 Task: Look for trending repositories with C++ language.
Action: Mouse moved to (155, 95)
Screenshot: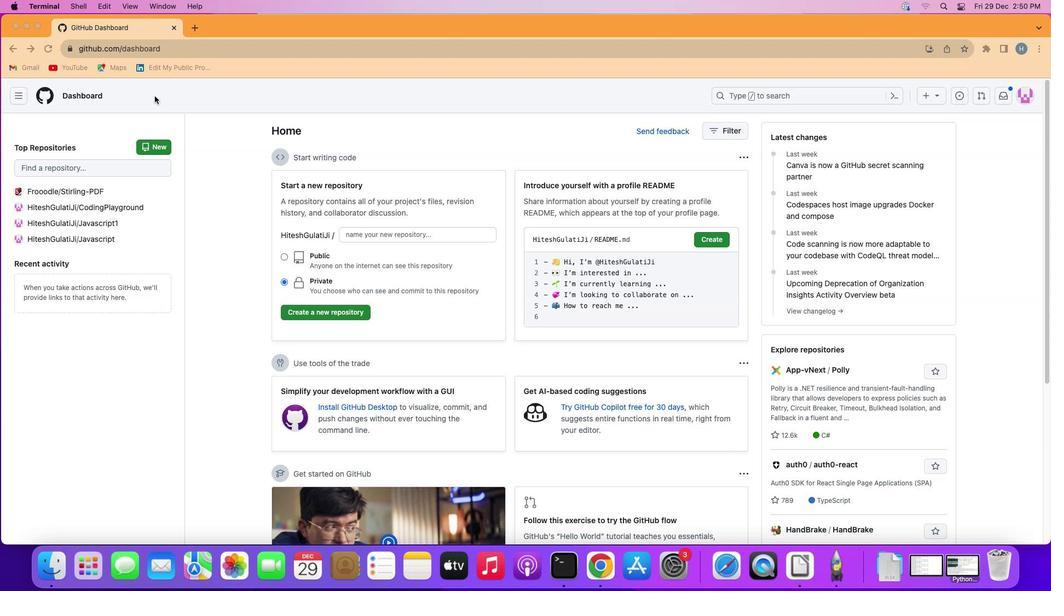 
Action: Mouse pressed left at (155, 95)
Screenshot: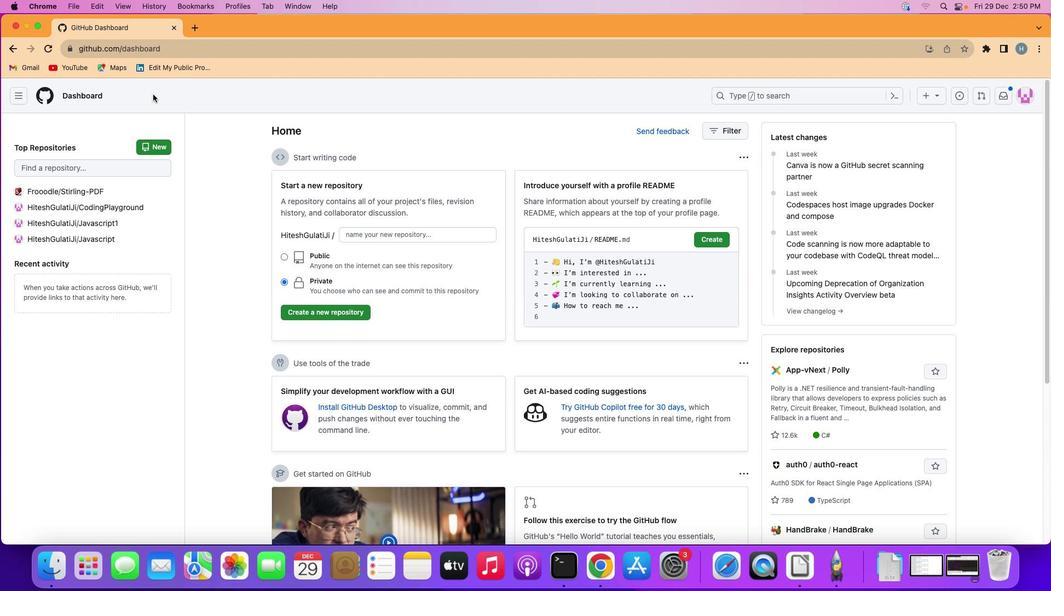 
Action: Mouse moved to (8, 97)
Screenshot: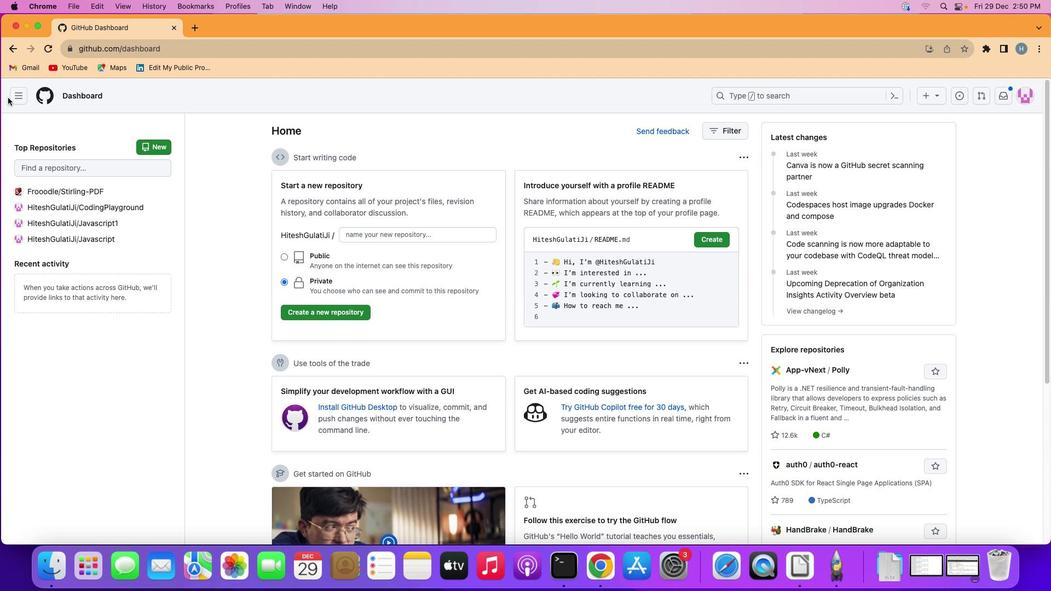 
Action: Mouse pressed left at (8, 97)
Screenshot: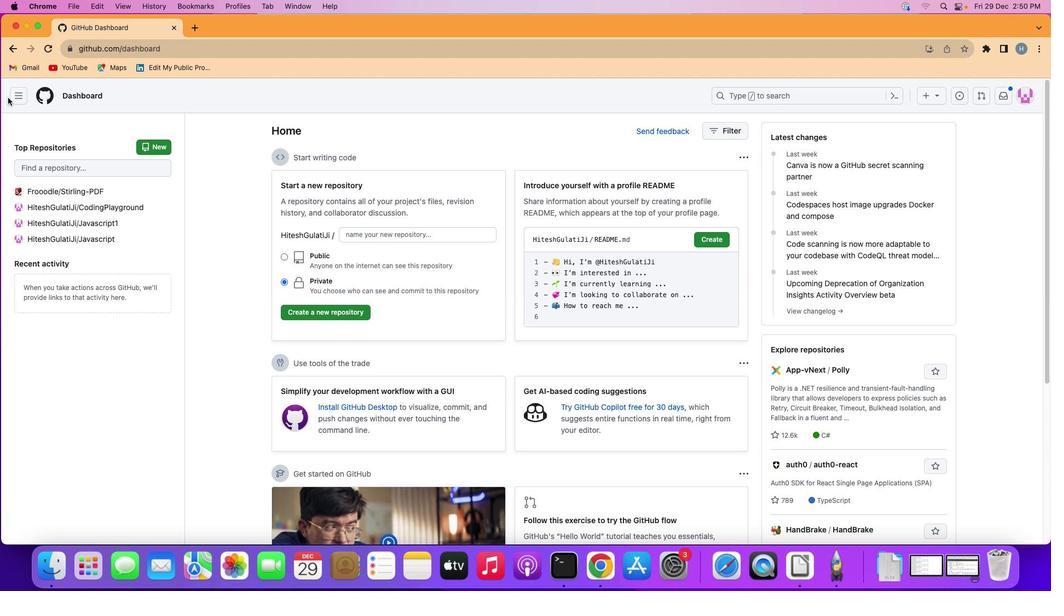 
Action: Mouse moved to (14, 96)
Screenshot: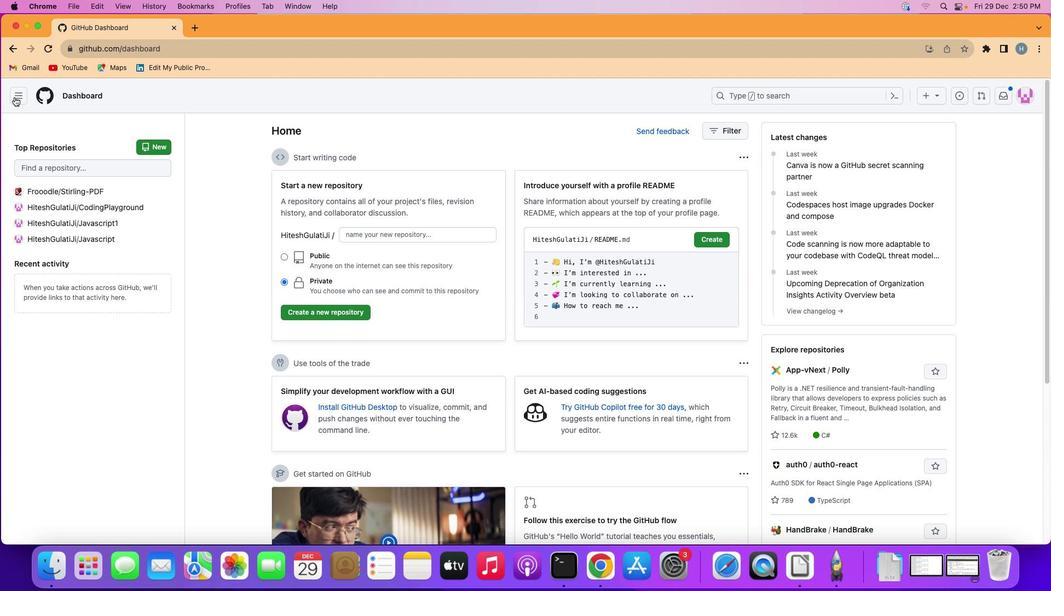 
Action: Mouse pressed left at (14, 96)
Screenshot: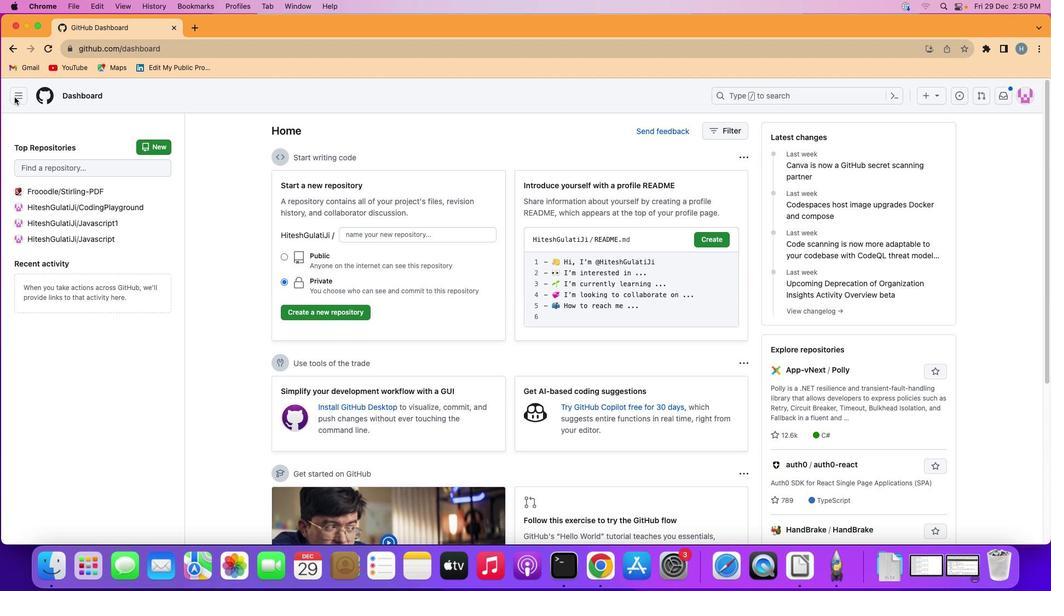 
Action: Mouse moved to (84, 230)
Screenshot: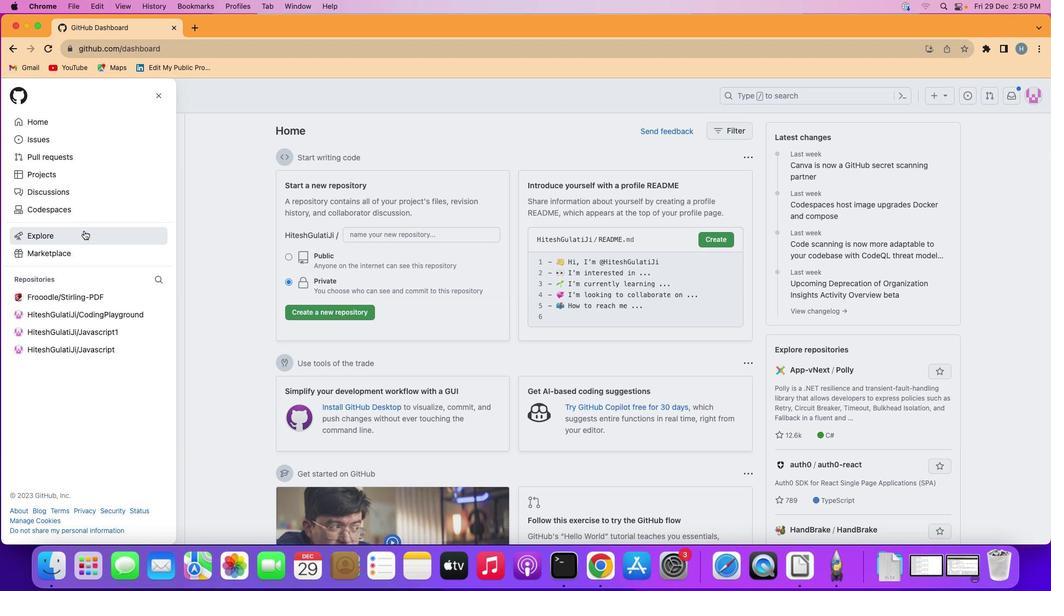 
Action: Mouse pressed left at (84, 230)
Screenshot: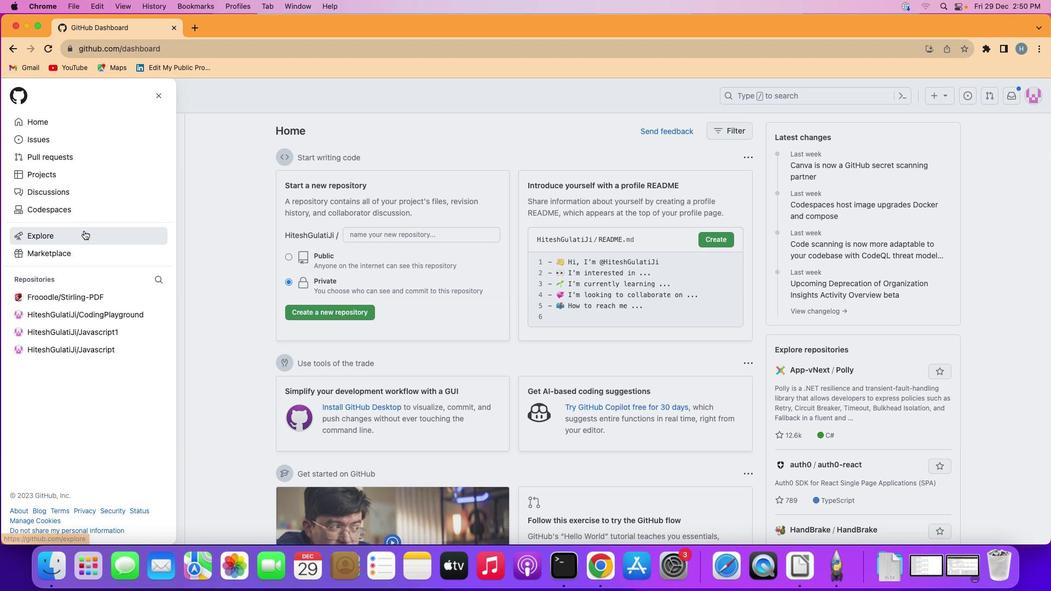 
Action: Mouse moved to (487, 127)
Screenshot: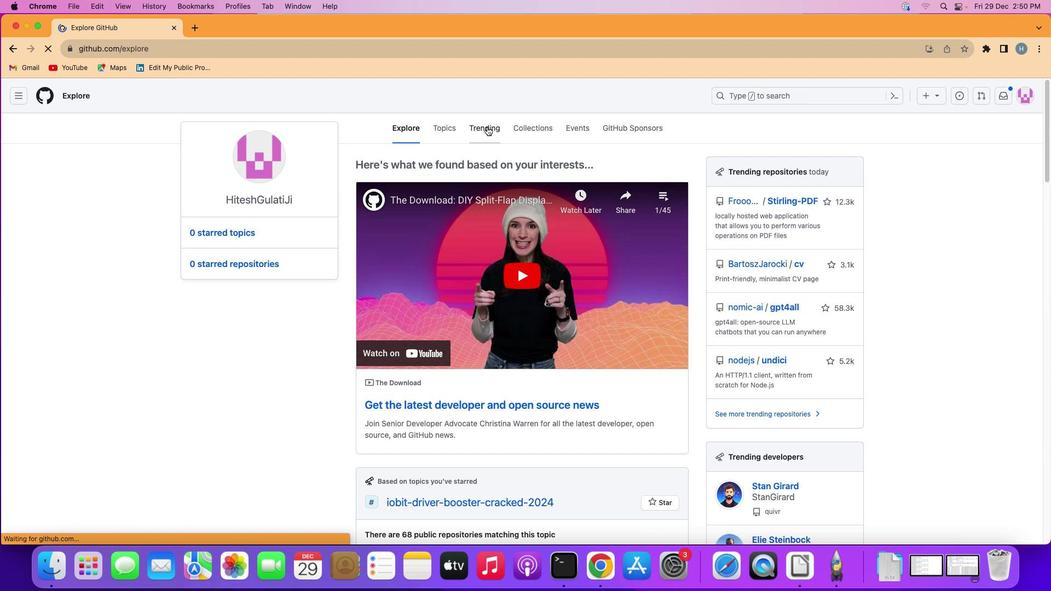 
Action: Mouse pressed left at (487, 127)
Screenshot: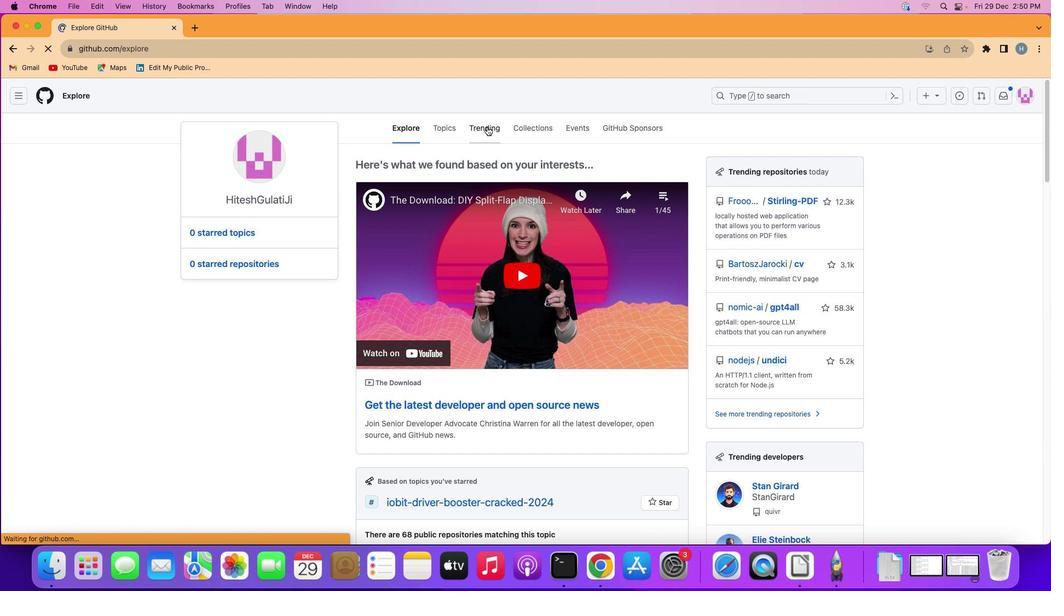 
Action: Mouse moved to (679, 275)
Screenshot: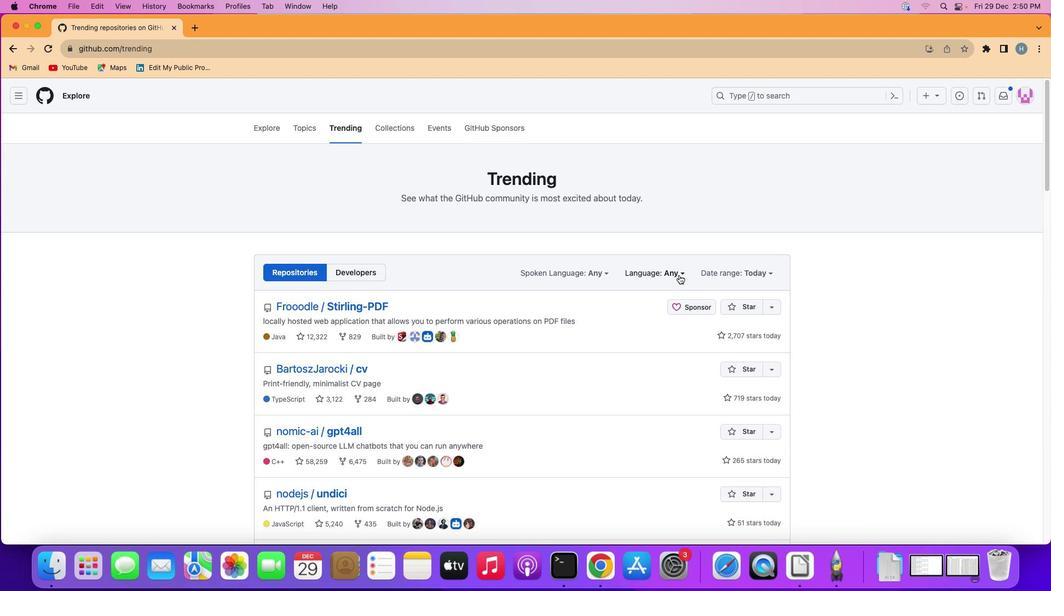 
Action: Mouse pressed left at (679, 275)
Screenshot: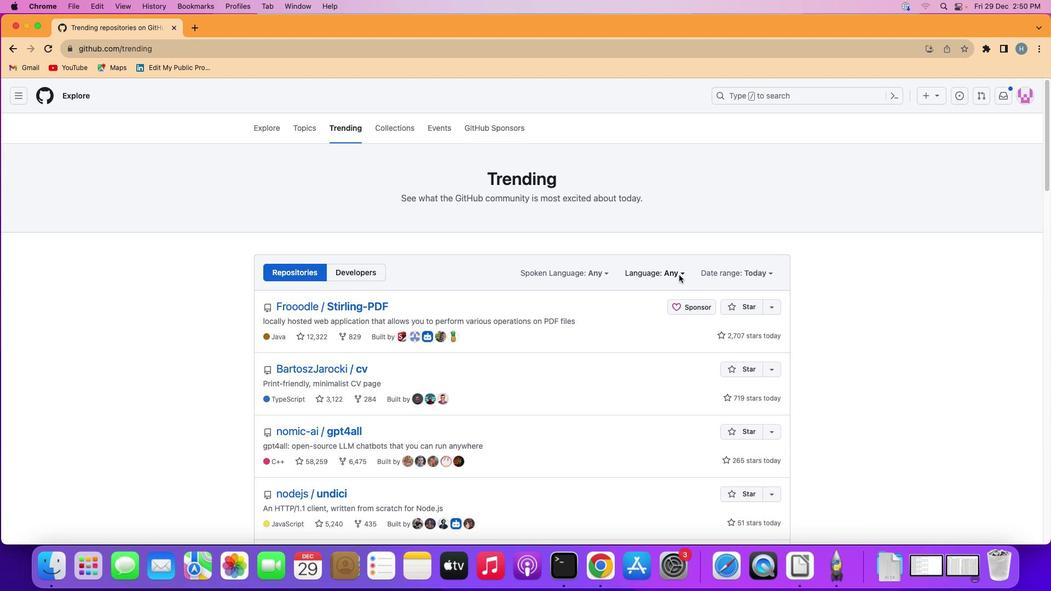 
Action: Mouse moved to (666, 294)
Screenshot: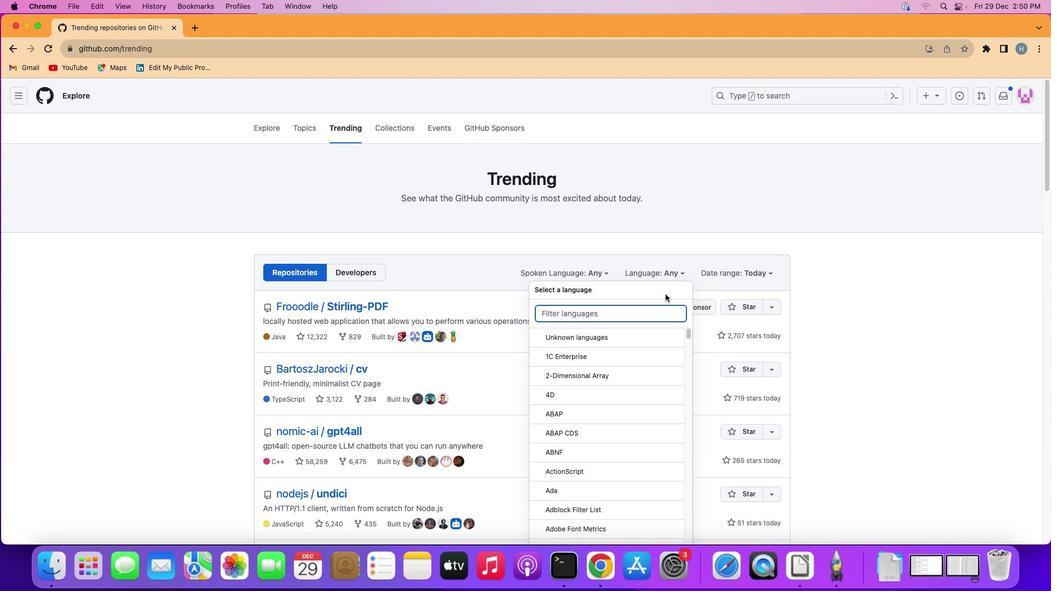 
Action: Key pressed Key.shift'C''+''+'
Screenshot: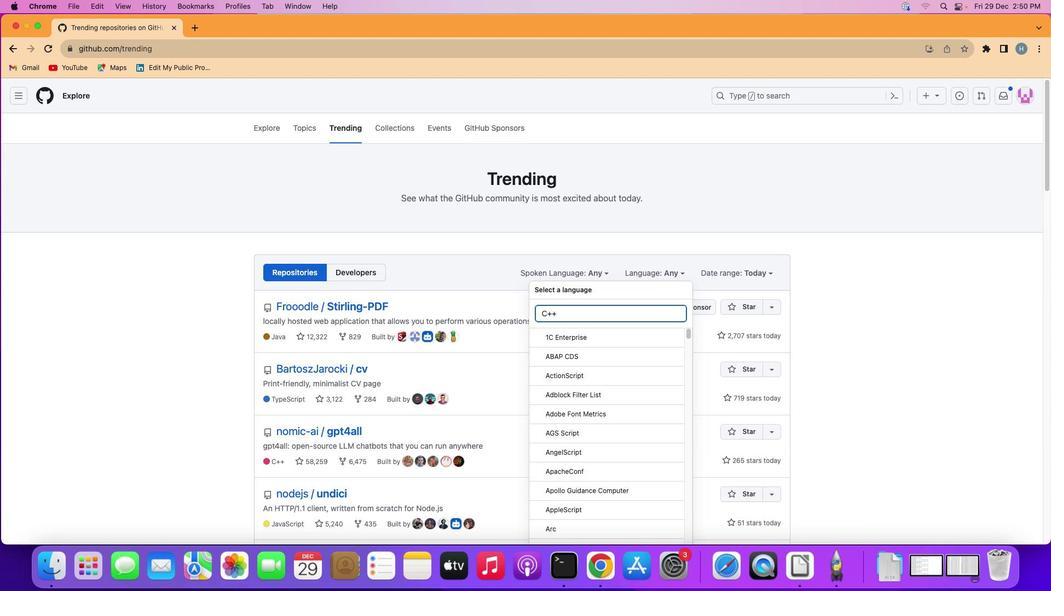 
Action: Mouse moved to (620, 337)
Screenshot: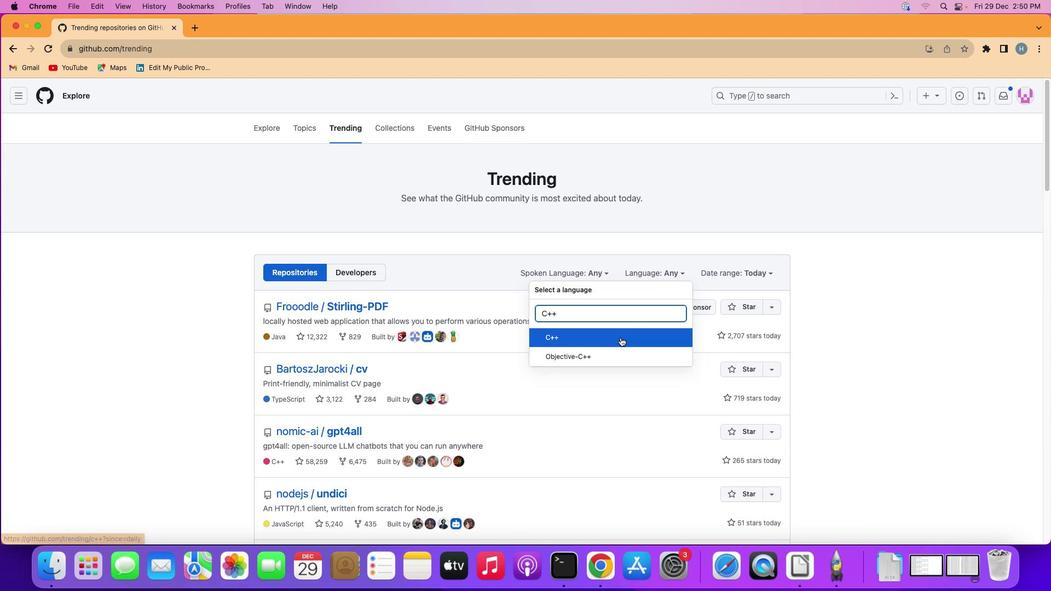 
Action: Mouse pressed left at (620, 337)
Screenshot: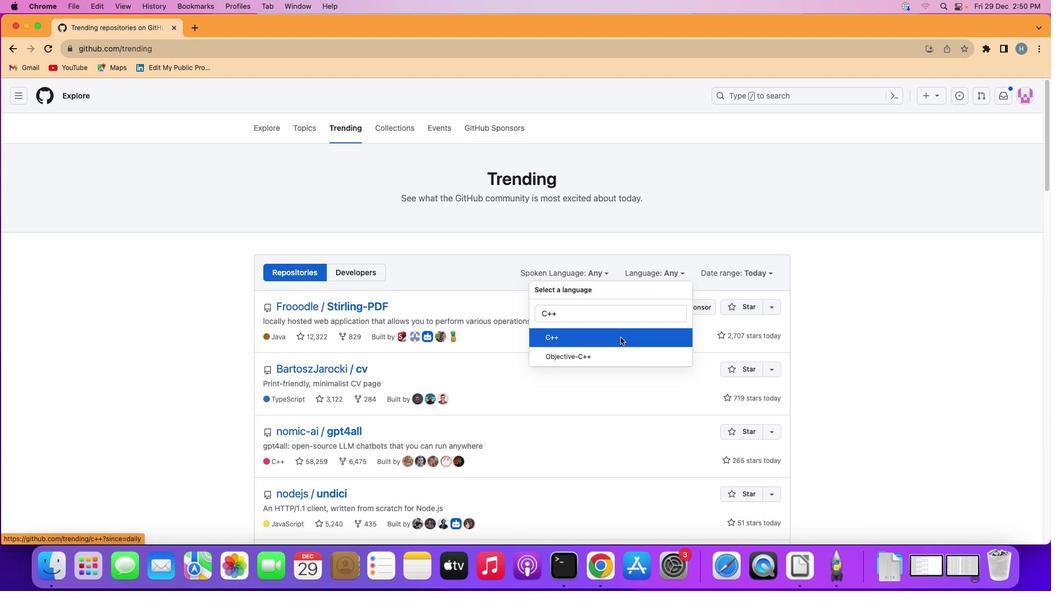 
Action: Mouse moved to (686, 218)
Screenshot: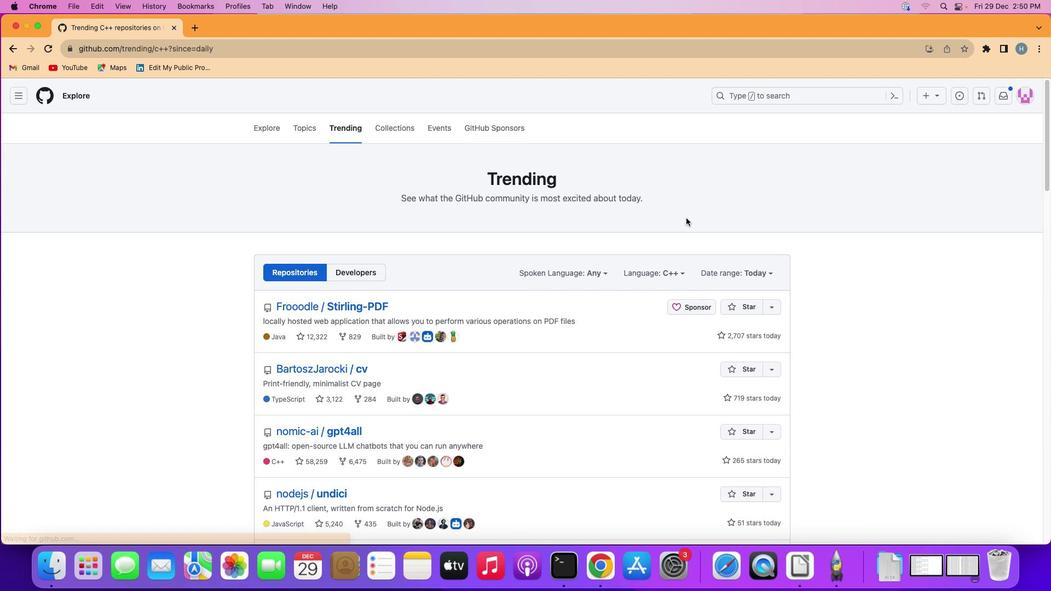 
